 Task: Use the formula "SERIESSUM" in spreadsheet "Project portfolio".
Action: Mouse moved to (112, 80)
Screenshot: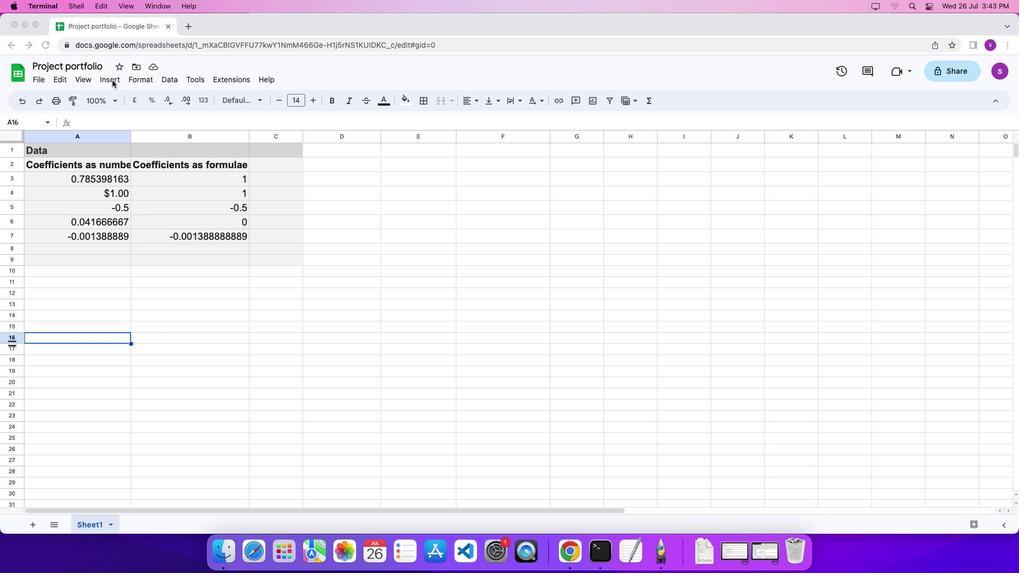 
Action: Mouse pressed left at (112, 80)
Screenshot: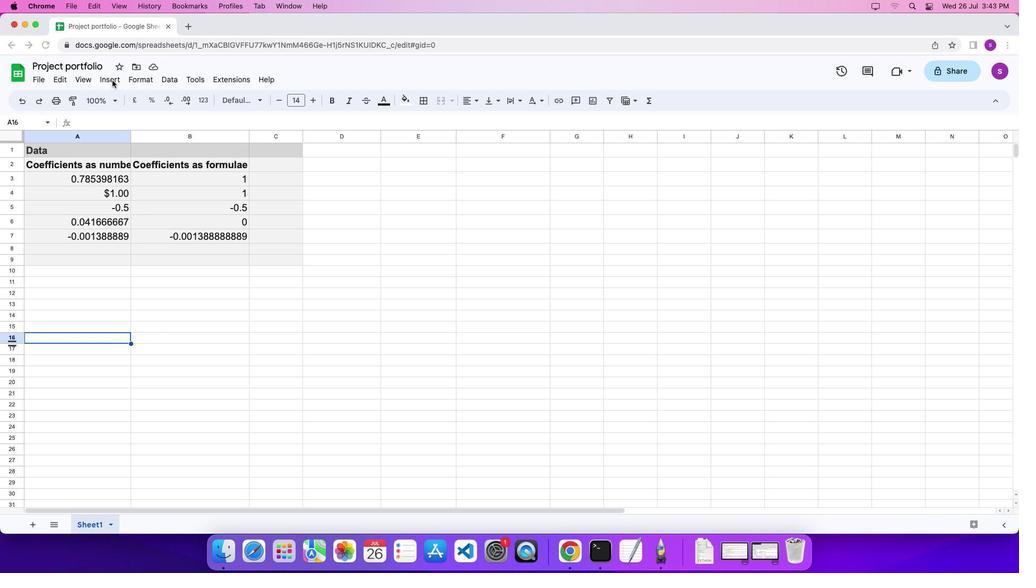 
Action: Mouse moved to (118, 79)
Screenshot: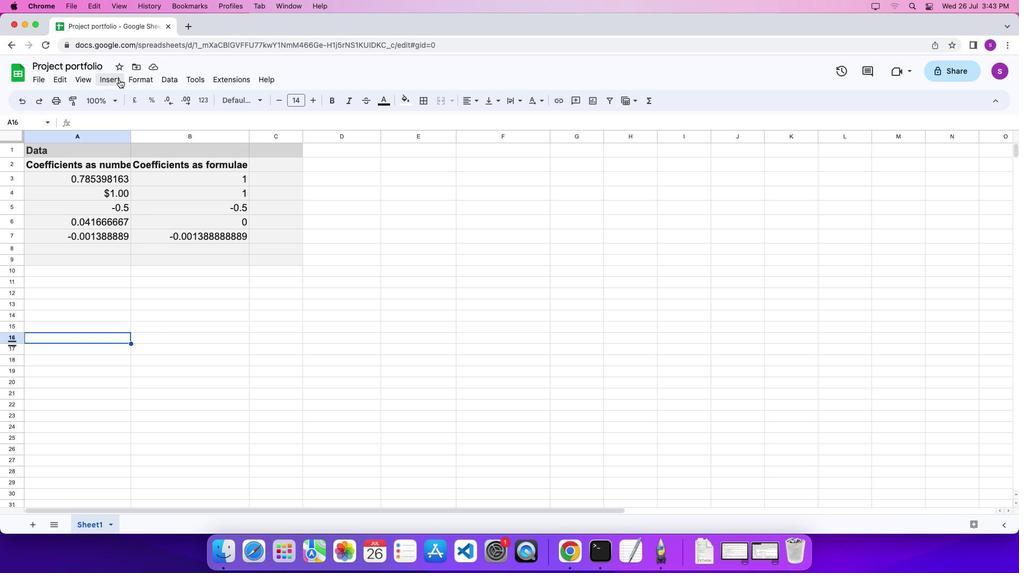 
Action: Mouse pressed left at (118, 79)
Screenshot: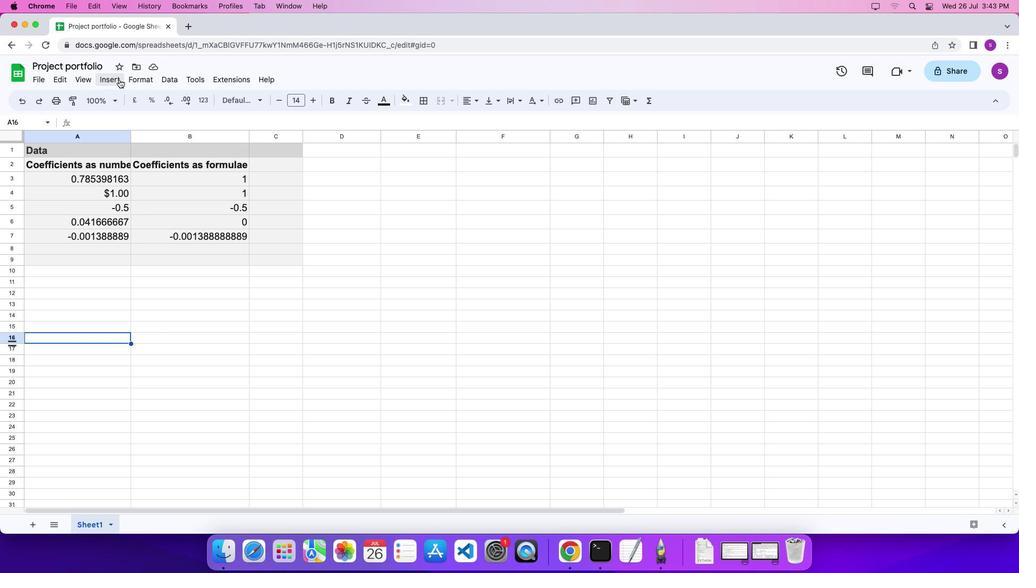 
Action: Mouse moved to (443, 515)
Screenshot: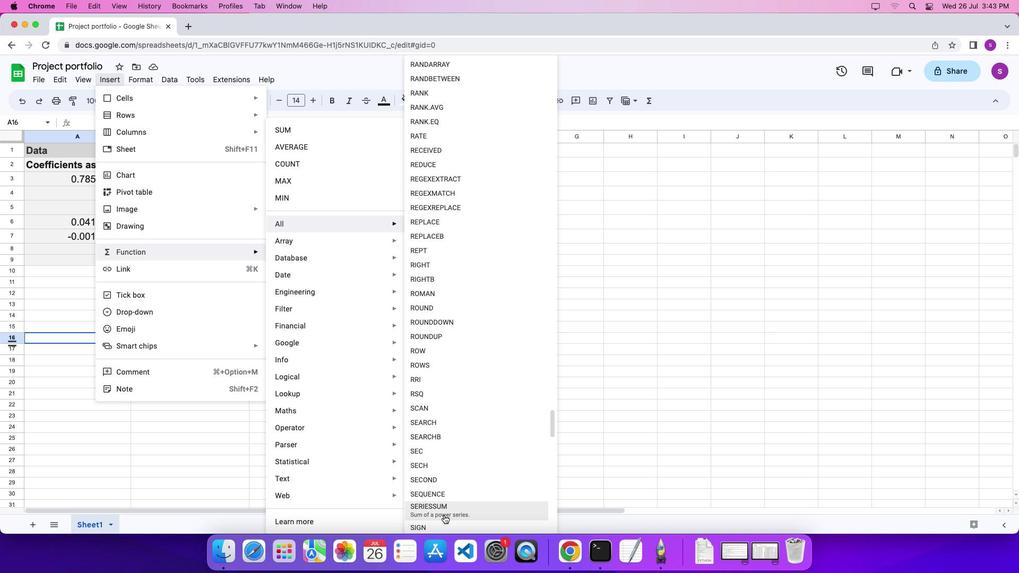 
Action: Mouse pressed left at (443, 515)
Screenshot: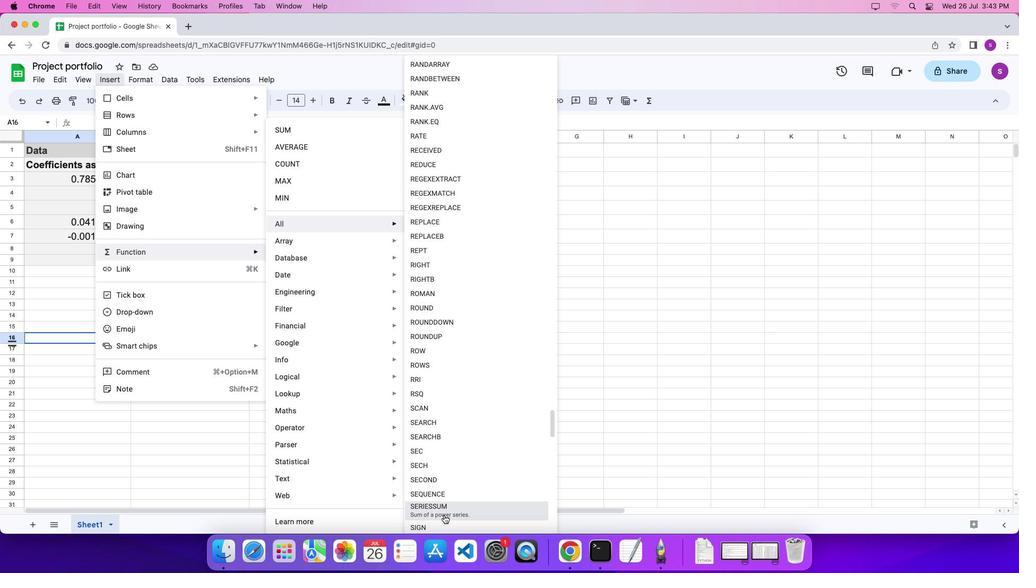 
Action: Mouse moved to (101, 176)
Screenshot: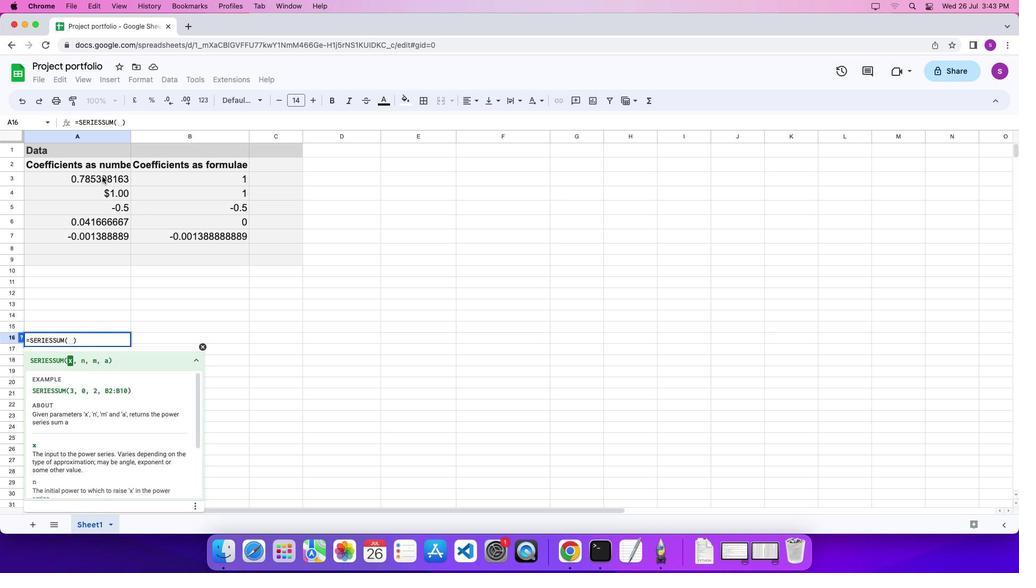 
Action: Mouse pressed left at (101, 176)
Screenshot: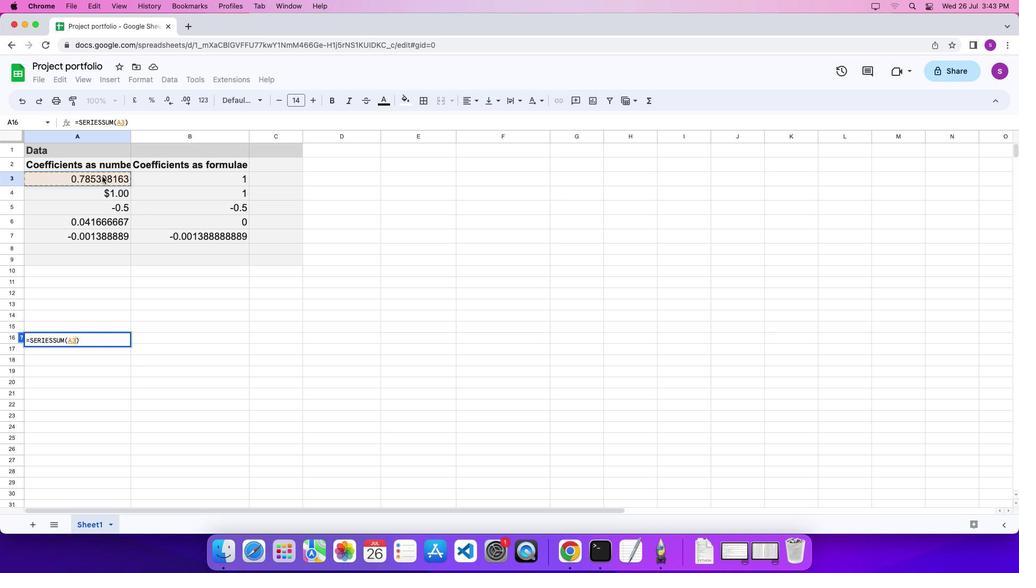 
Action: Mouse moved to (106, 178)
Screenshot: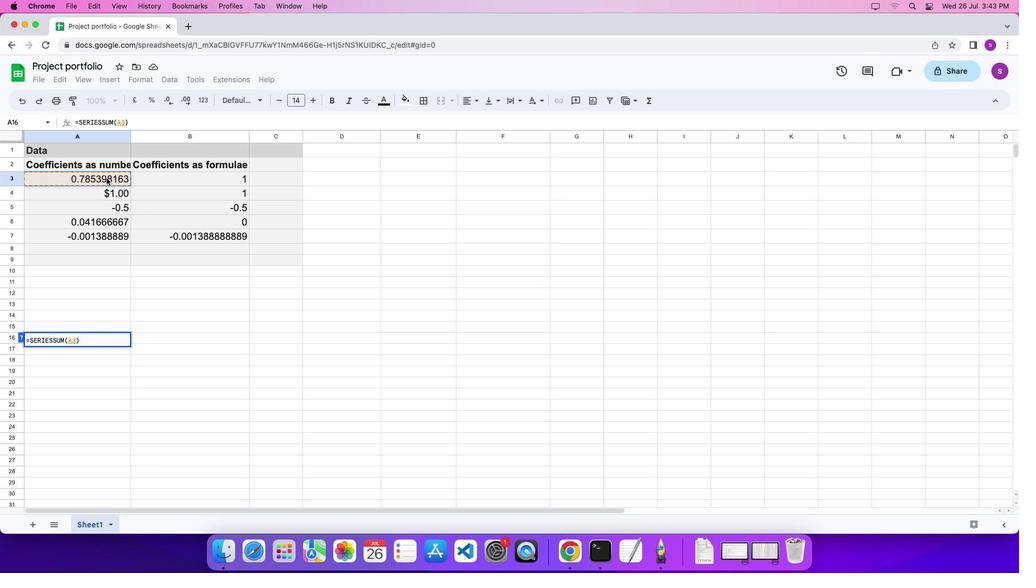
Action: Key pressed ','
Screenshot: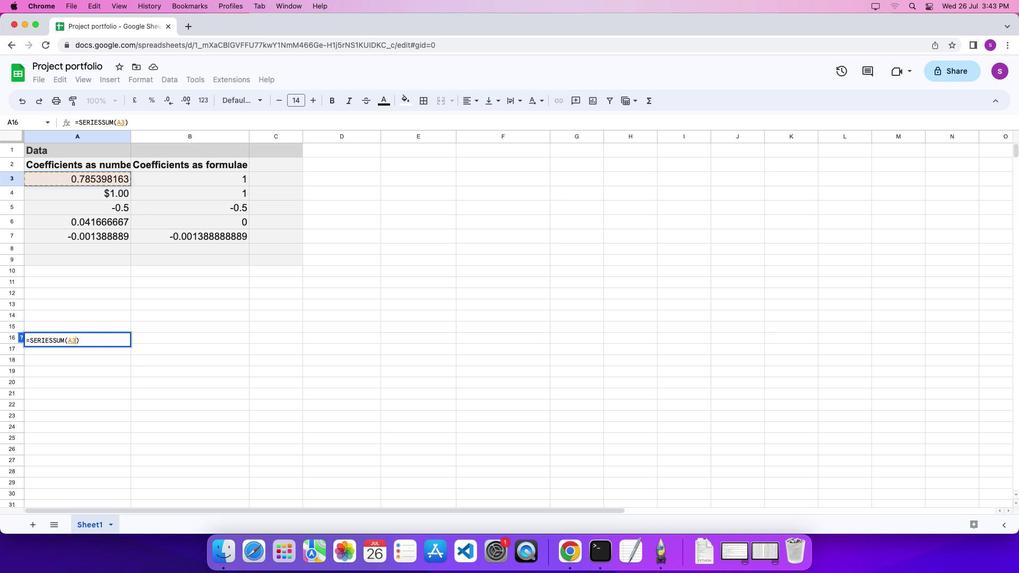 
Action: Mouse moved to (119, 200)
Screenshot: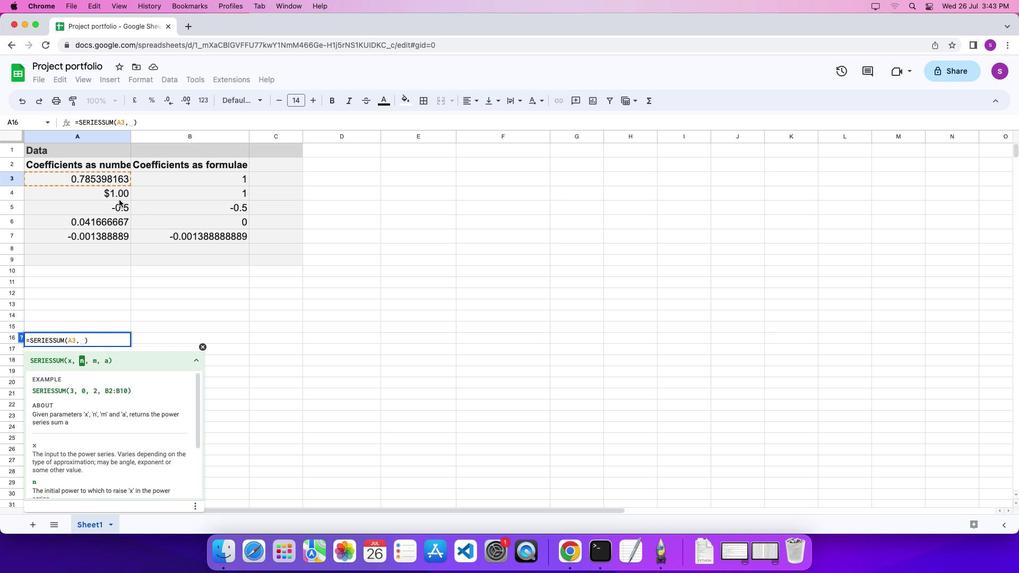 
Action: Key pressed '0'',''2'','
Screenshot: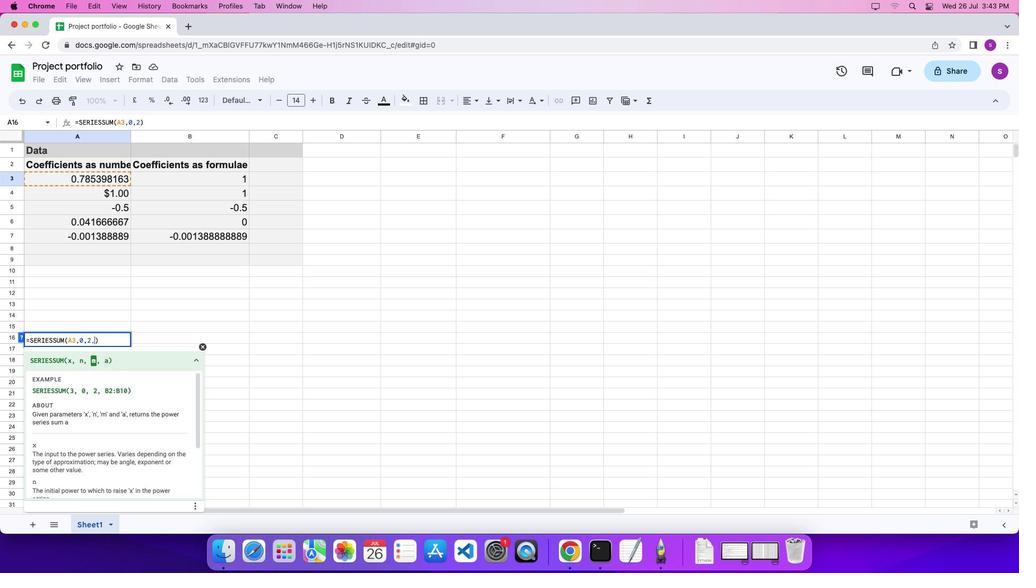 
Action: Mouse moved to (110, 191)
Screenshot: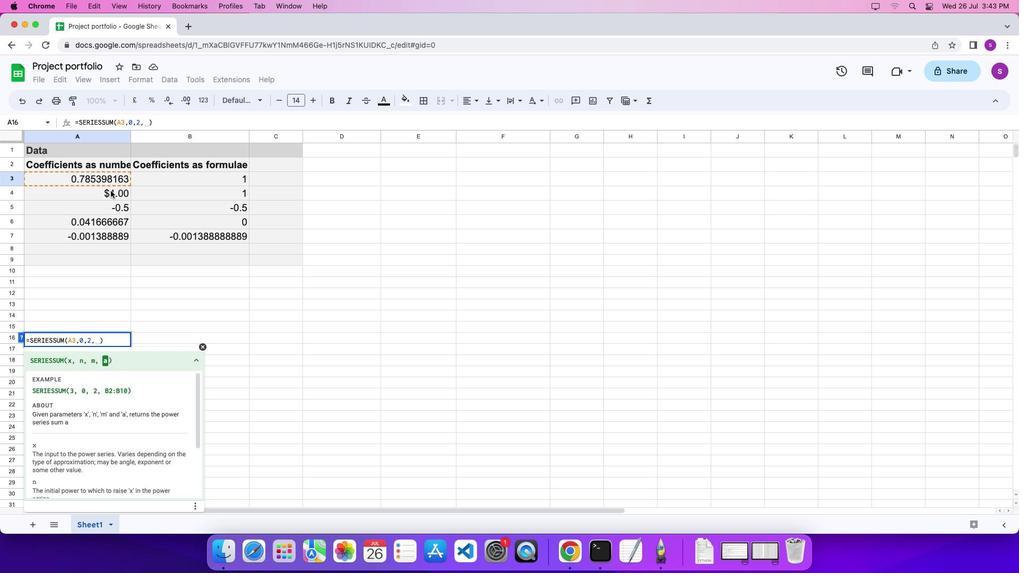 
Action: Mouse pressed left at (110, 191)
Screenshot: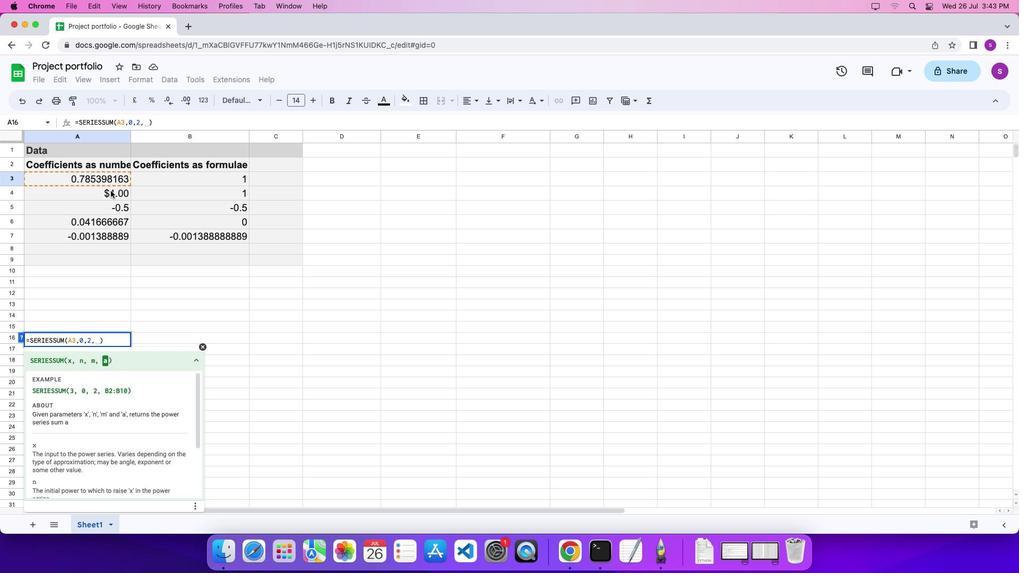 
Action: Mouse moved to (105, 229)
Screenshot: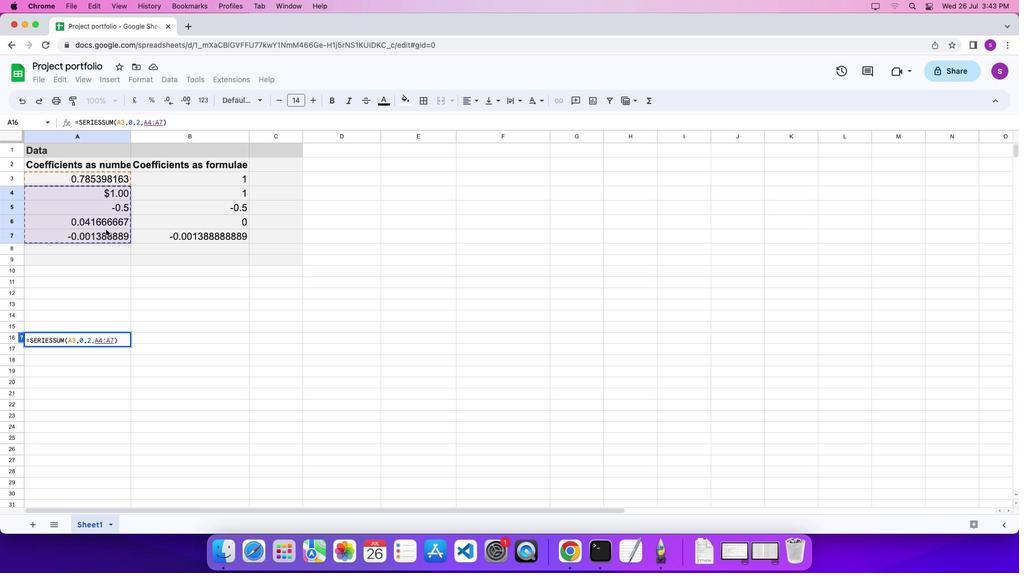 
Action: Key pressed '\x03'
Screenshot: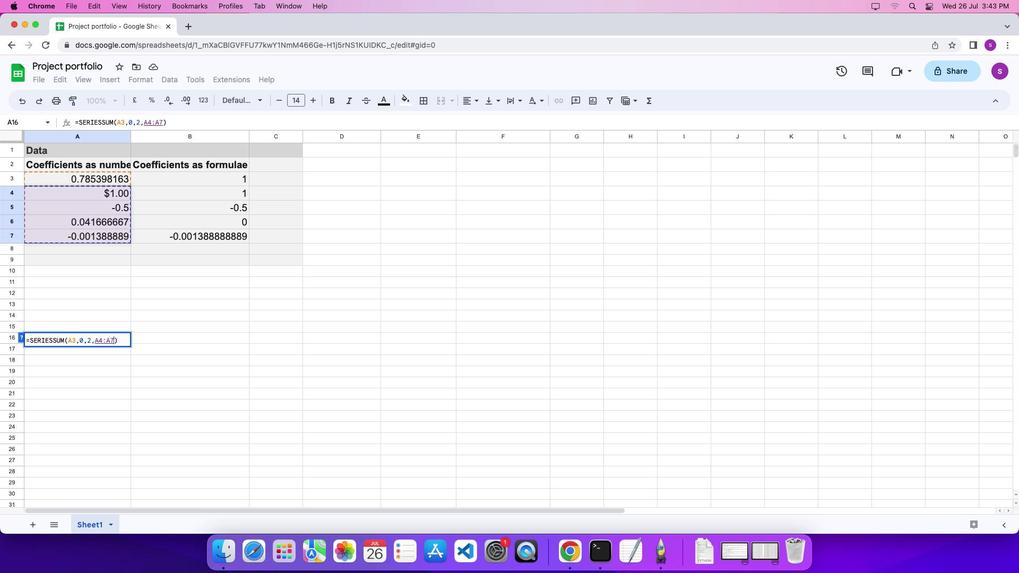 
